 Task: Add a signature James Flores containing Have a great Fathers Day, James Flores to email address softage.2@softage.net and add a folder Educational resources
Action: Mouse moved to (138, 325)
Screenshot: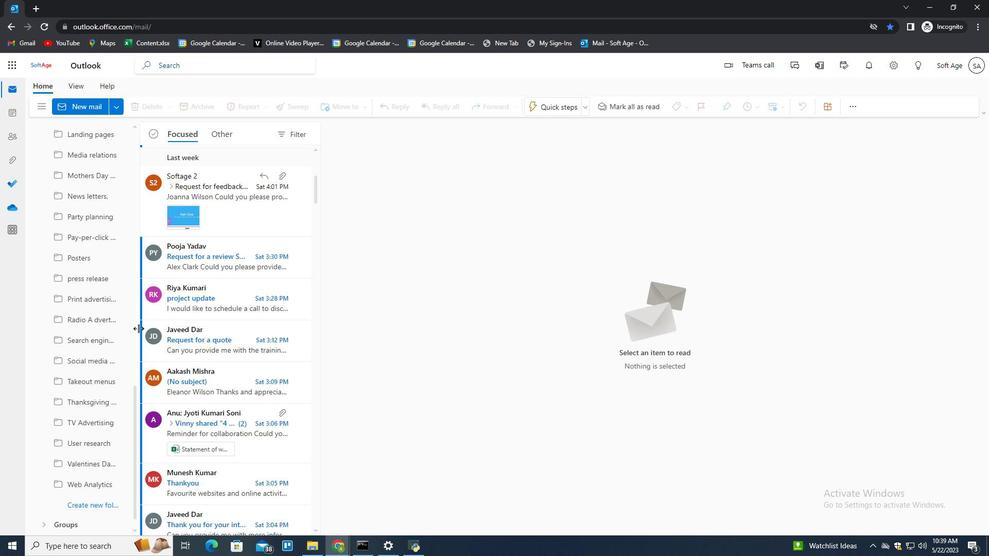 
Action: Mouse scrolled (138, 326) with delta (0, 0)
Screenshot: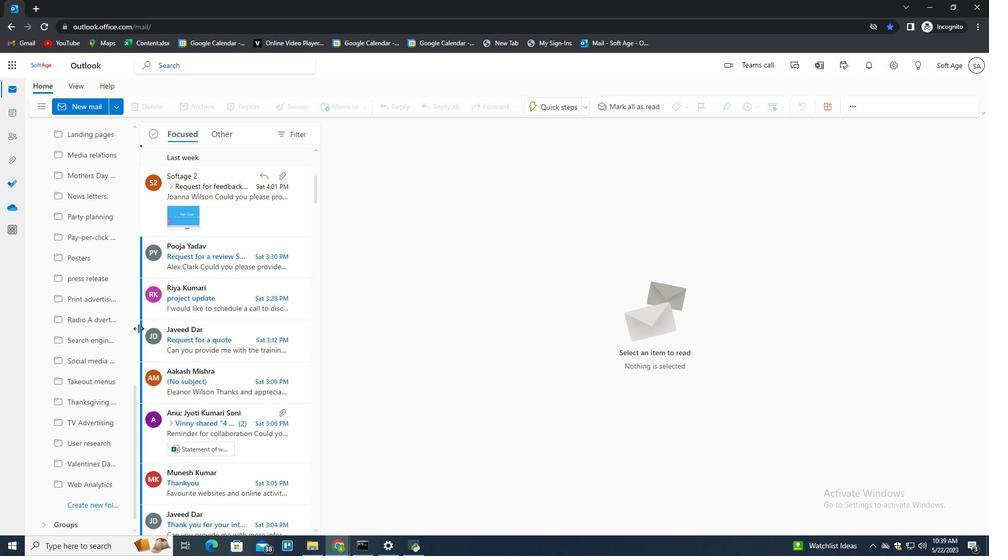 
Action: Mouse moved to (138, 325)
Screenshot: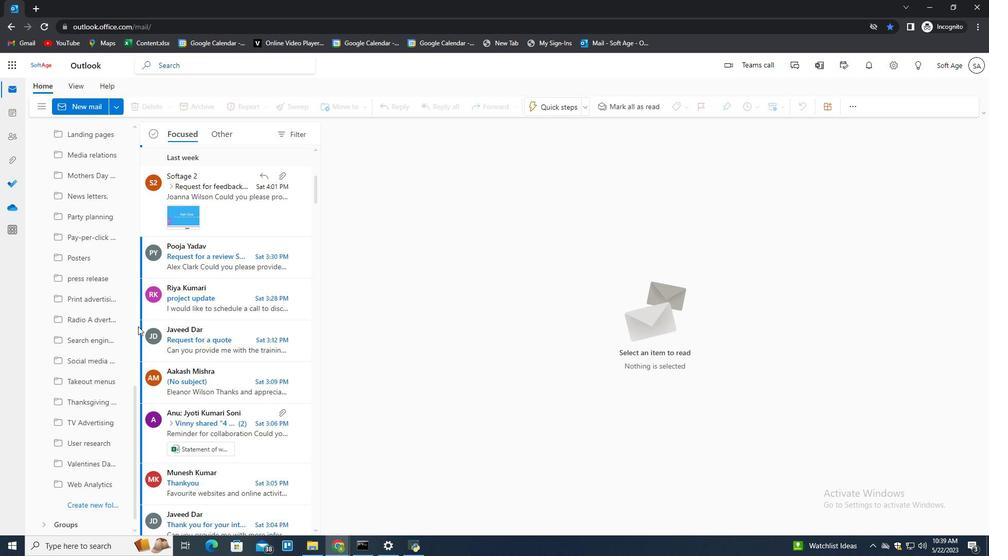 
Action: Mouse scrolled (138, 326) with delta (0, 0)
Screenshot: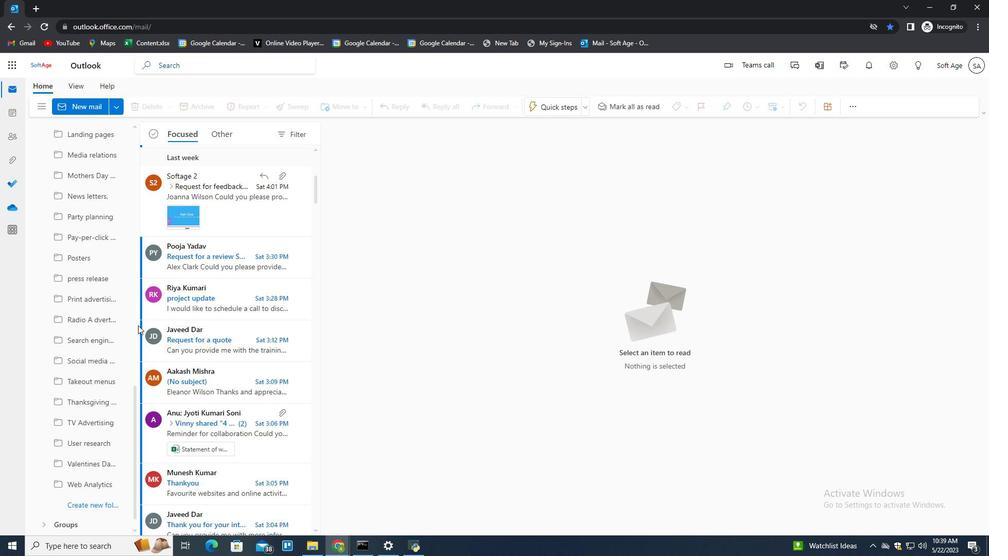 
Action: Mouse moved to (199, 273)
Screenshot: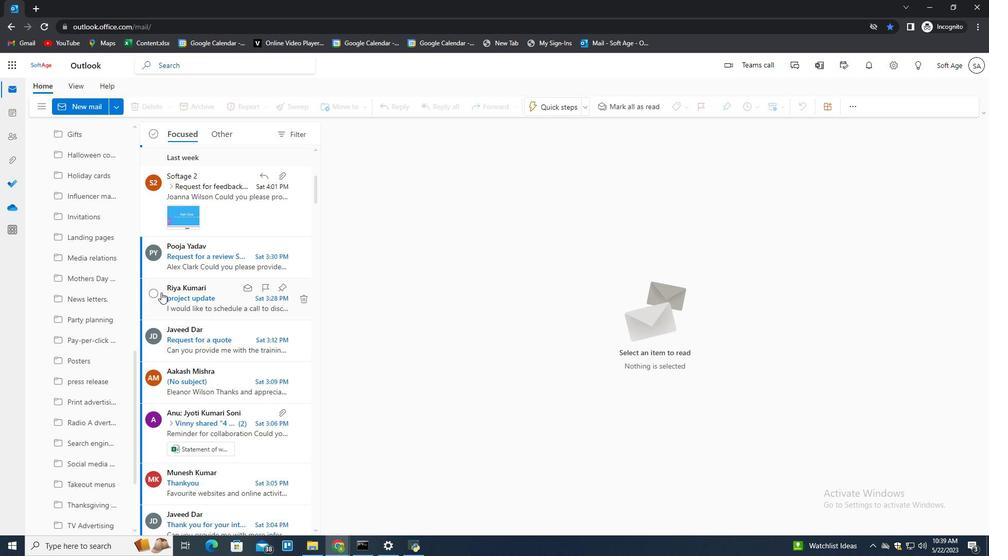 
Action: Mouse scrolled (199, 273) with delta (0, 0)
Screenshot: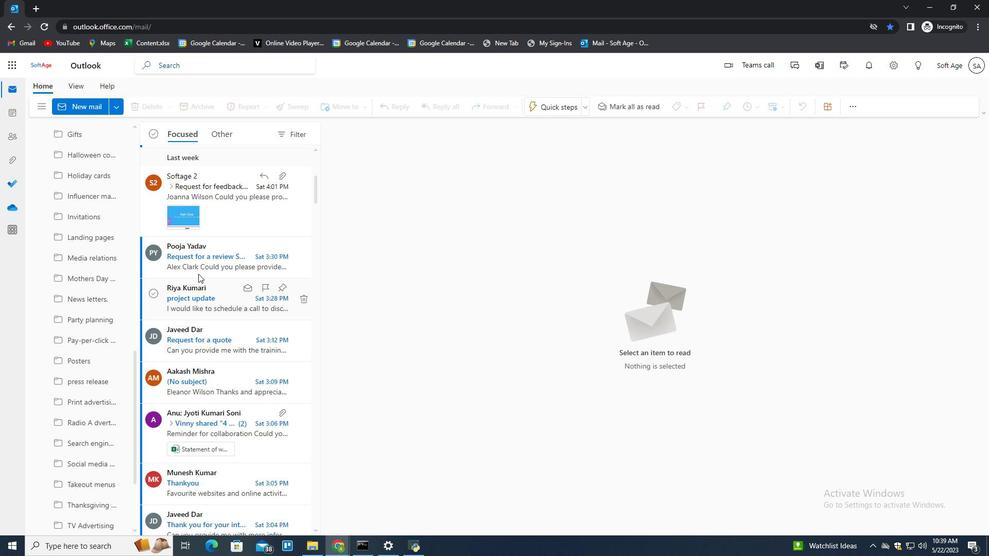 
Action: Mouse moved to (608, 290)
Screenshot: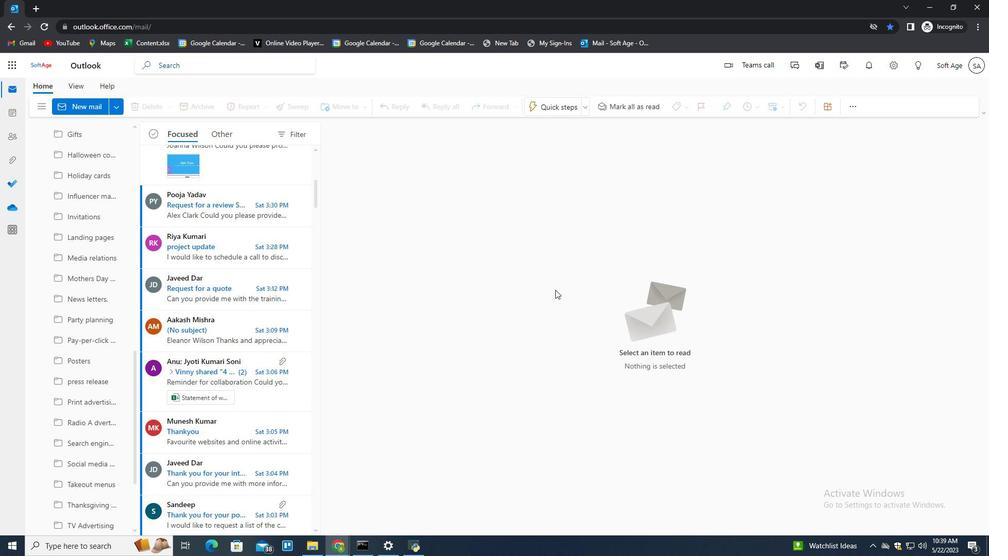 
Action: Key pressed n
Screenshot: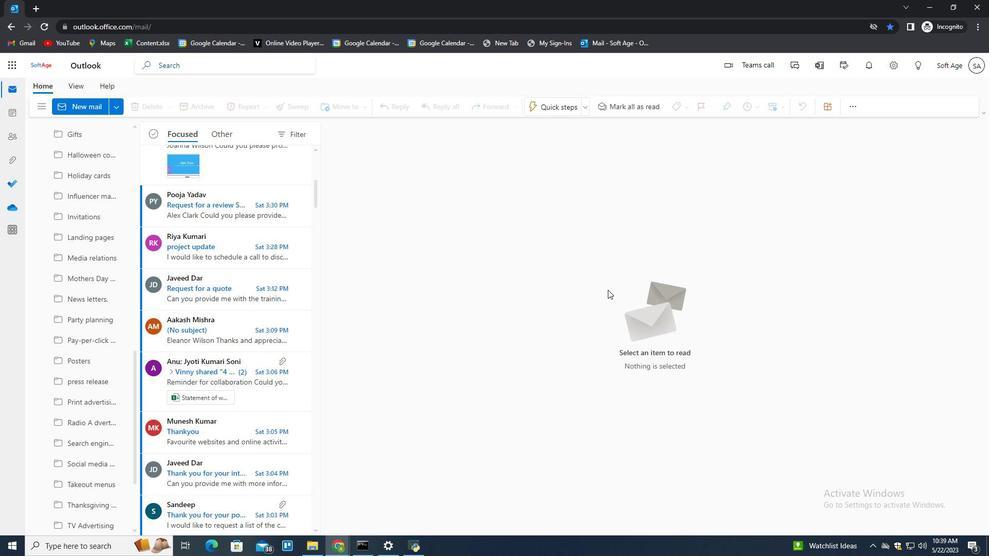 
Action: Mouse moved to (667, 106)
Screenshot: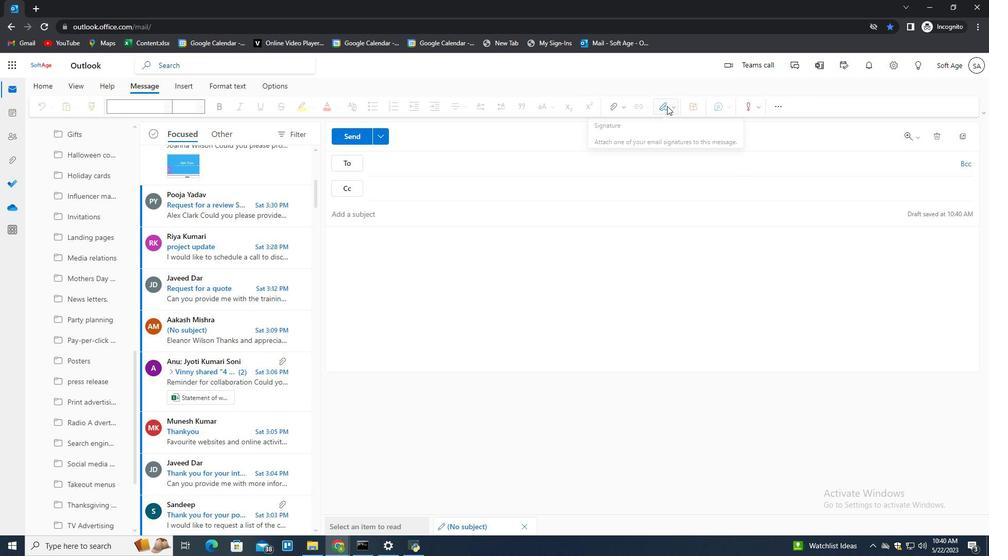 
Action: Mouse pressed left at (667, 106)
Screenshot: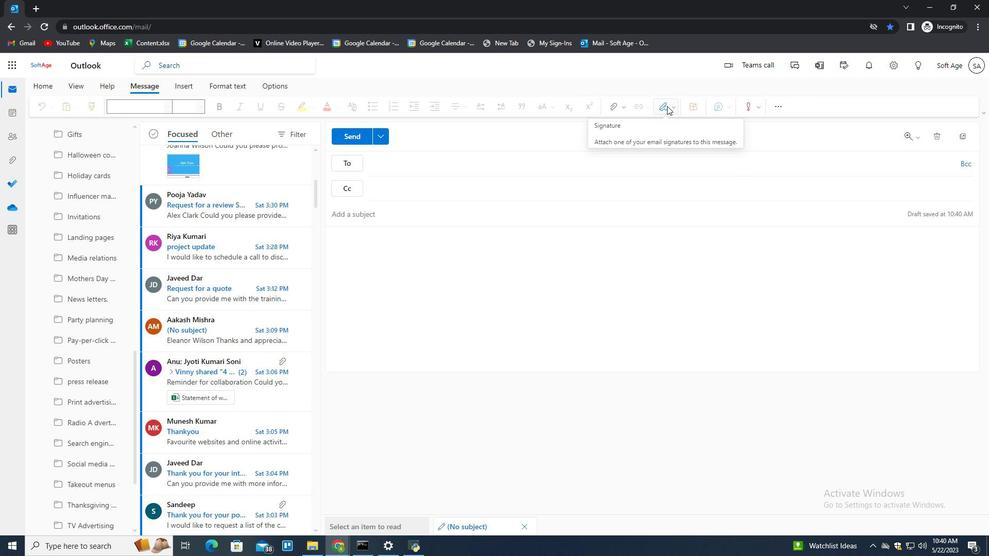
Action: Mouse moved to (654, 144)
Screenshot: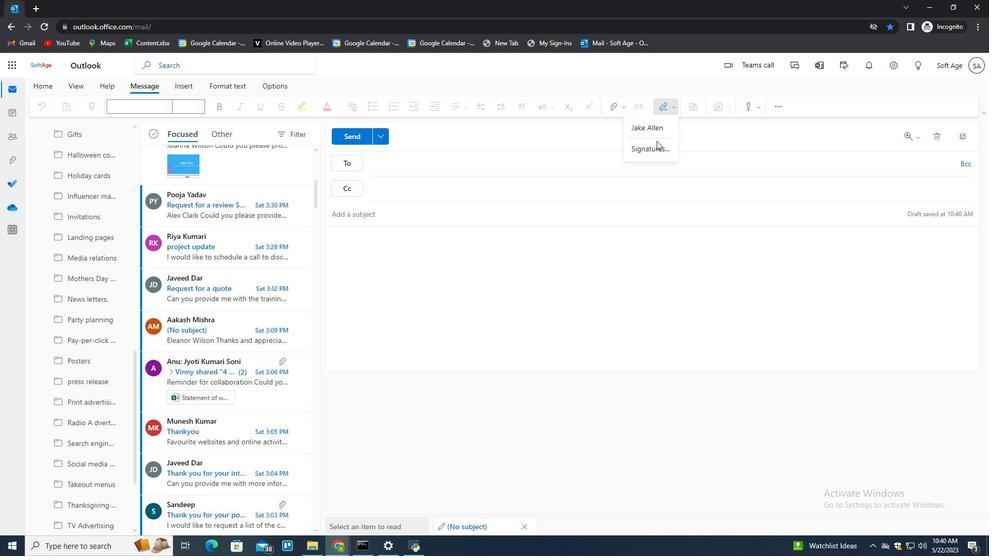 
Action: Mouse pressed left at (654, 144)
Screenshot: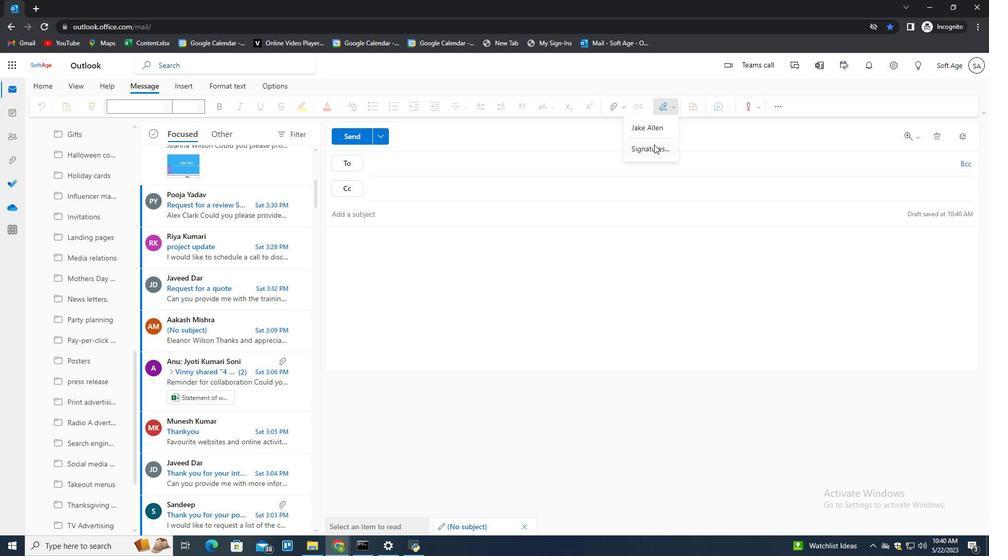 
Action: Mouse moved to (695, 192)
Screenshot: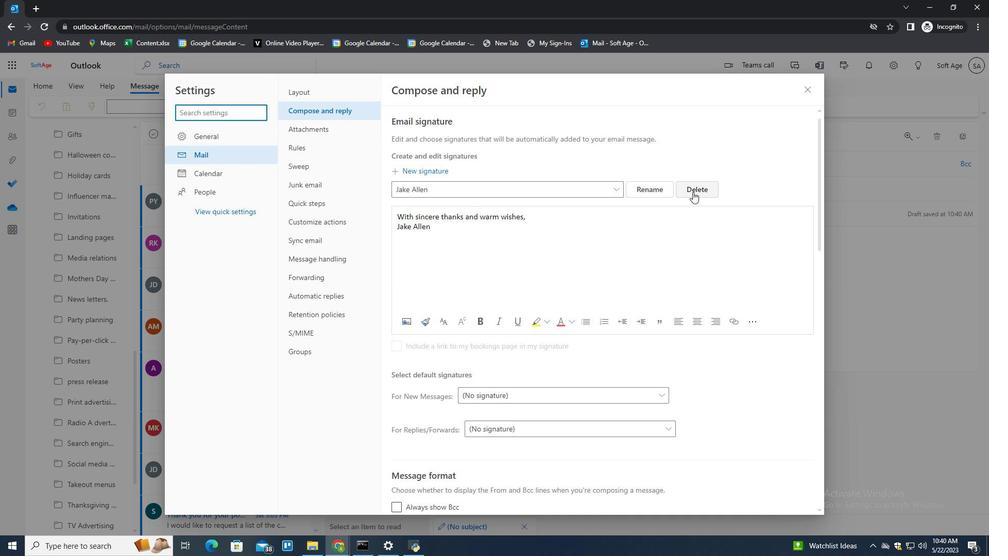 
Action: Mouse pressed left at (695, 192)
Screenshot: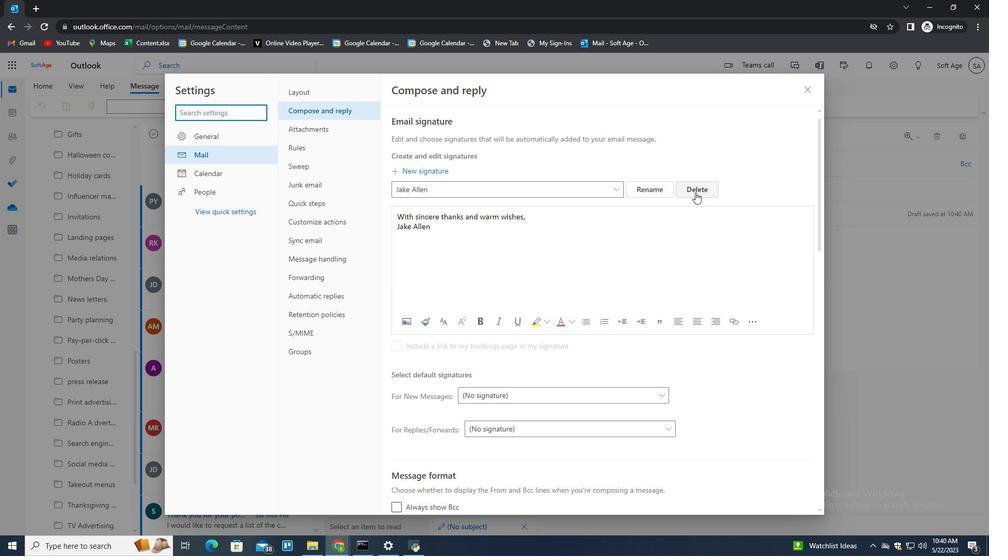 
Action: Mouse moved to (695, 190)
Screenshot: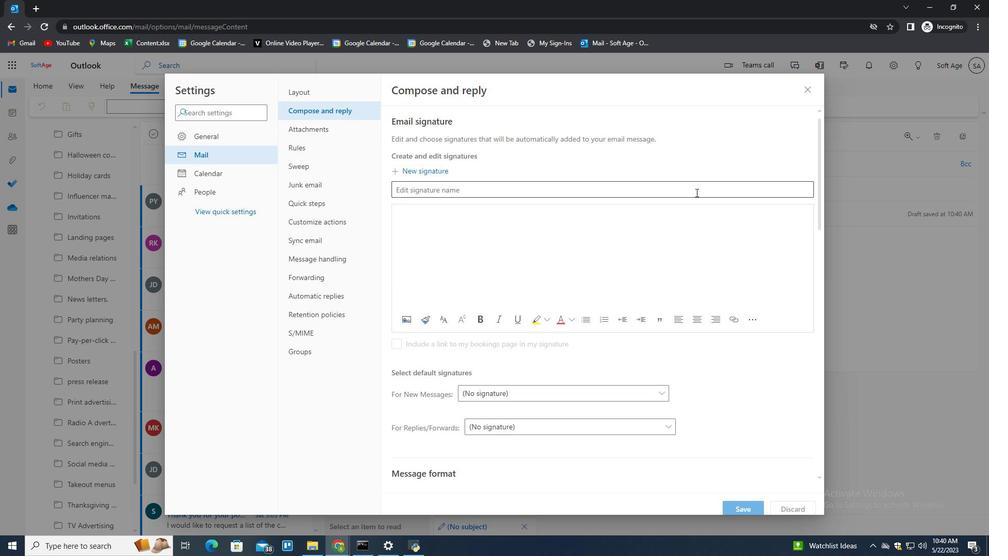 
Action: Mouse pressed left at (695, 190)
Screenshot: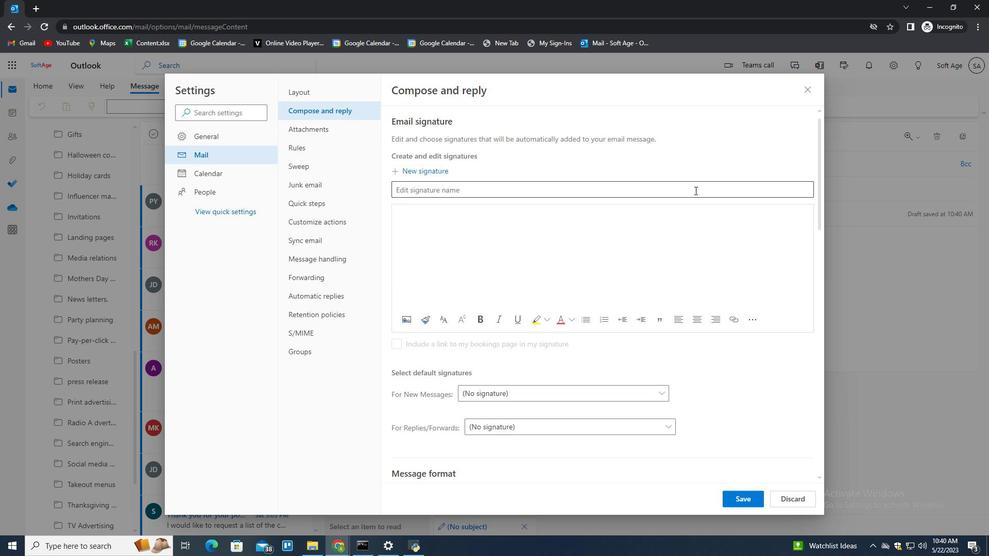 
Action: Mouse moved to (695, 190)
Screenshot: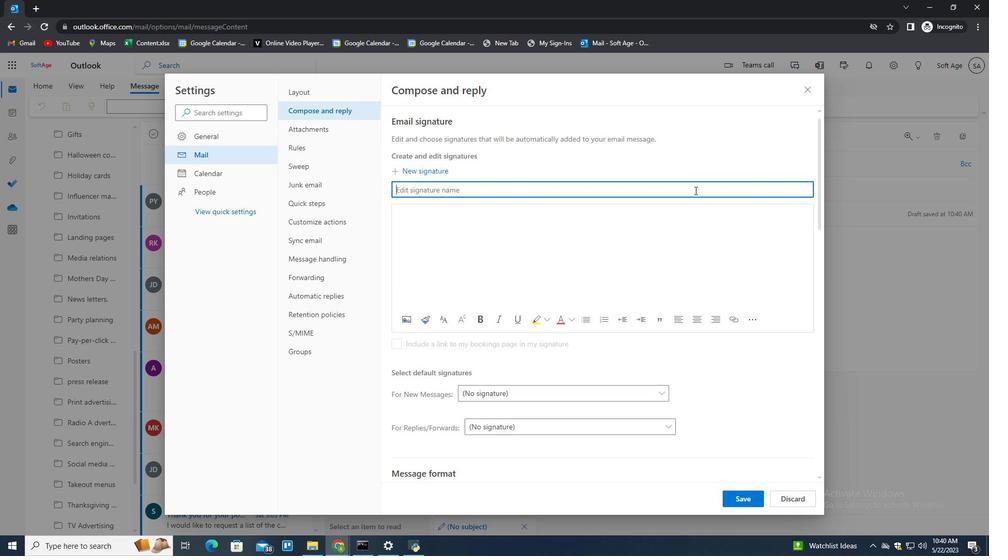 
Action: Key pressed <Key.shift>Jame<Key.space><Key.backspace>s<Key.space><Key.shift><Key.shift><Key.shift><Key.shift><Key.shift><Key.shift><Key.shift><Key.shift><Key.shift><Key.shift><Key.shift><Key.shift><Key.shift><Key.shift><Key.shift><Key.shift><Key.shift><Key.shift><Key.shift><Key.shift>Floe<Key.backspace>res<Key.tab><Key.shift>Have<Key.space>a<Key.space>great<Key.space><Key.shift>Fathers<Key.space>d<Key.backspace><Key.shift><Key.shift><Key.shift><Key.shift><Key.shift>Day,<Key.shift_r><Key.enter><Key.shift>James<Key.space><Key.shift>Fo<Key.backspace>lores
Screenshot: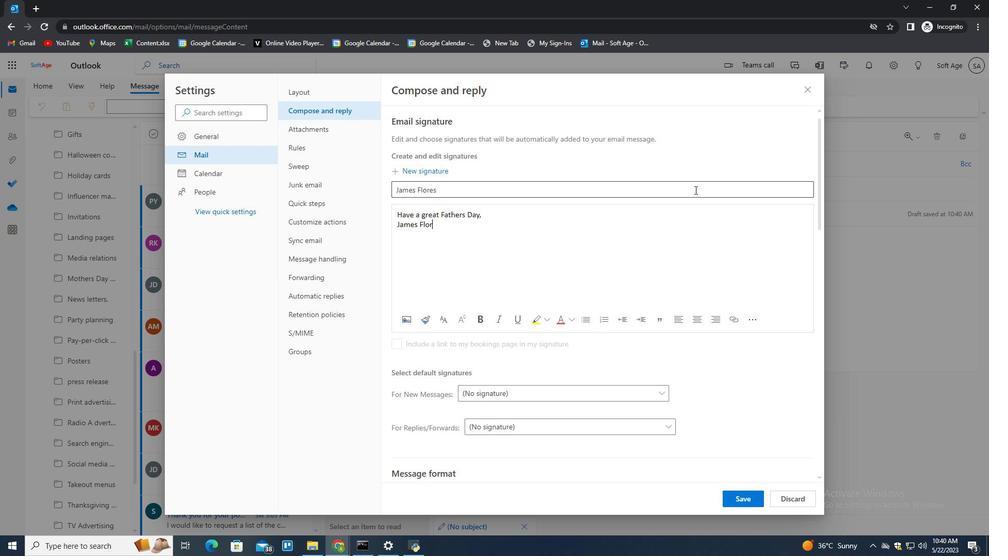 
Action: Mouse moved to (752, 498)
Screenshot: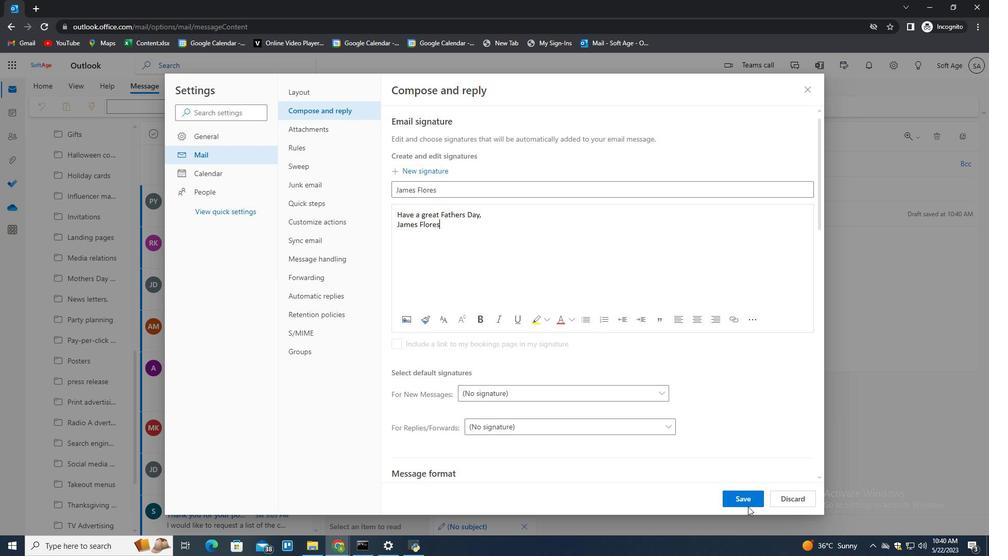 
Action: Mouse pressed left at (752, 498)
Screenshot: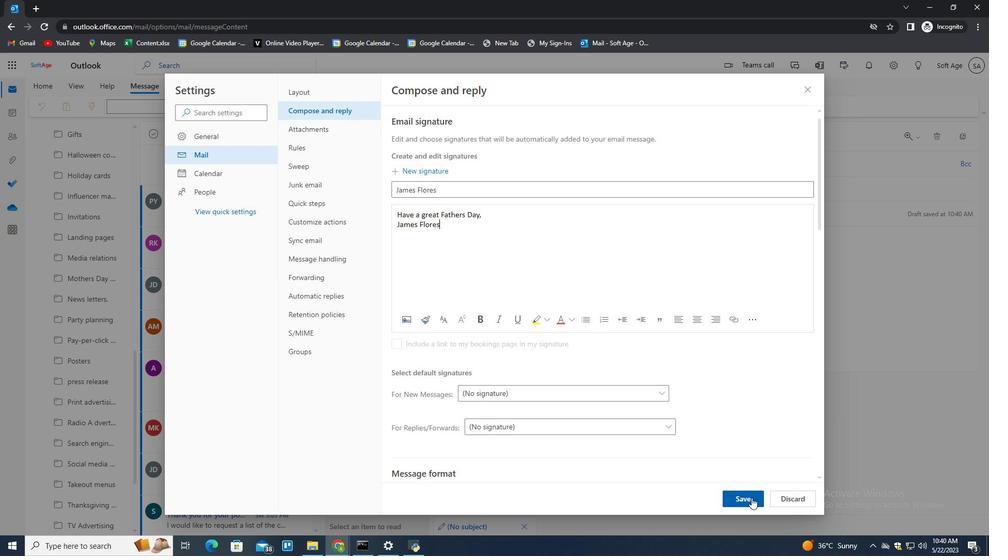 
Action: Mouse moved to (901, 253)
Screenshot: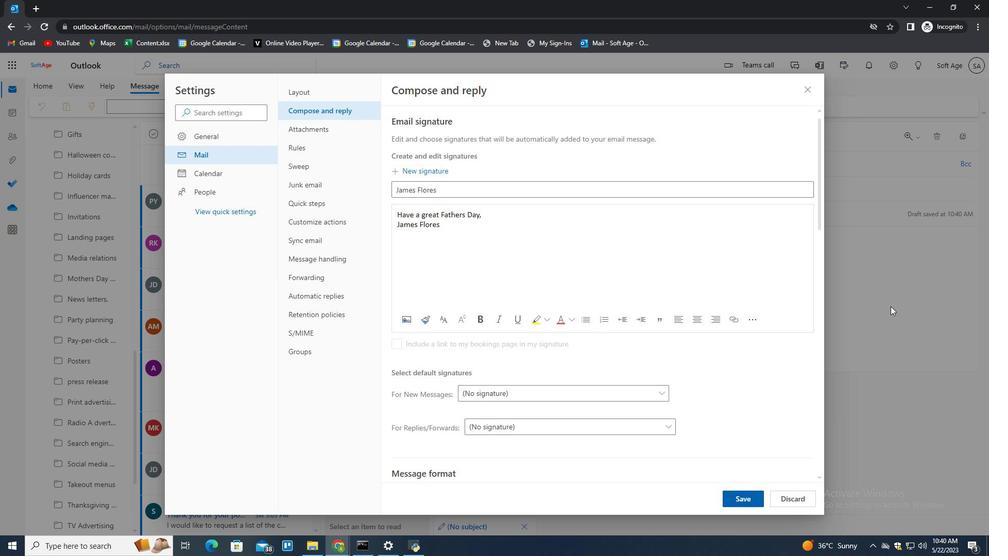 
Action: Mouse pressed left at (901, 253)
Screenshot: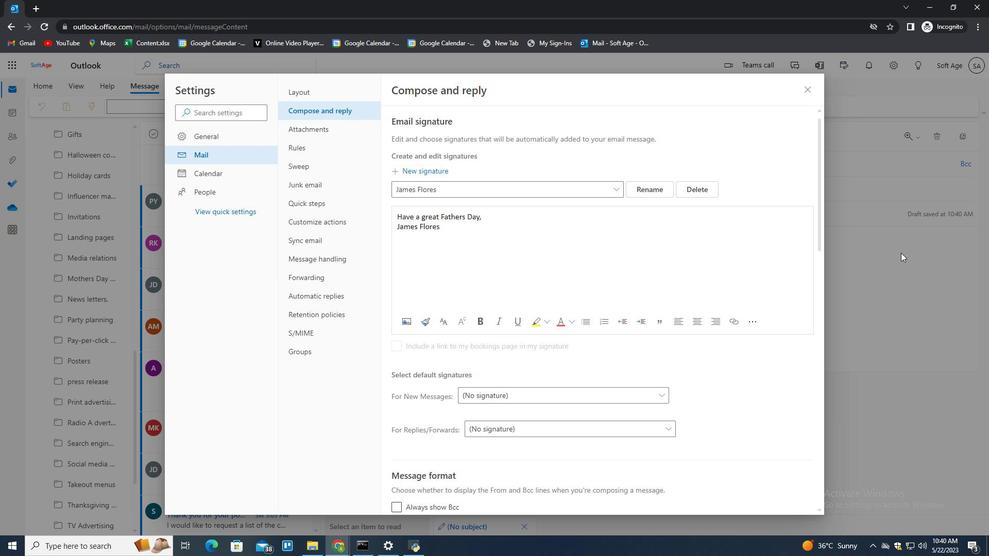
Action: Mouse moved to (665, 106)
Screenshot: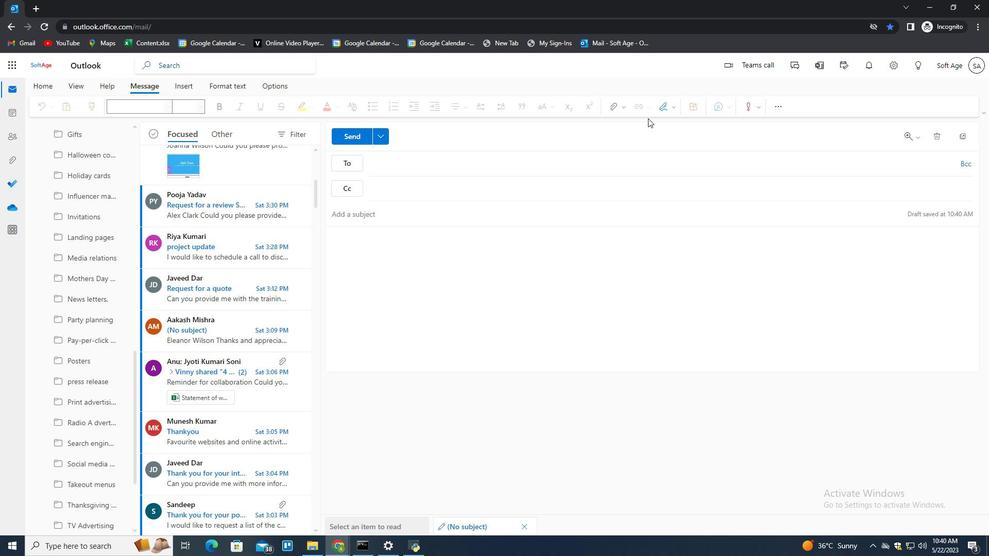 
Action: Mouse pressed left at (665, 106)
Screenshot: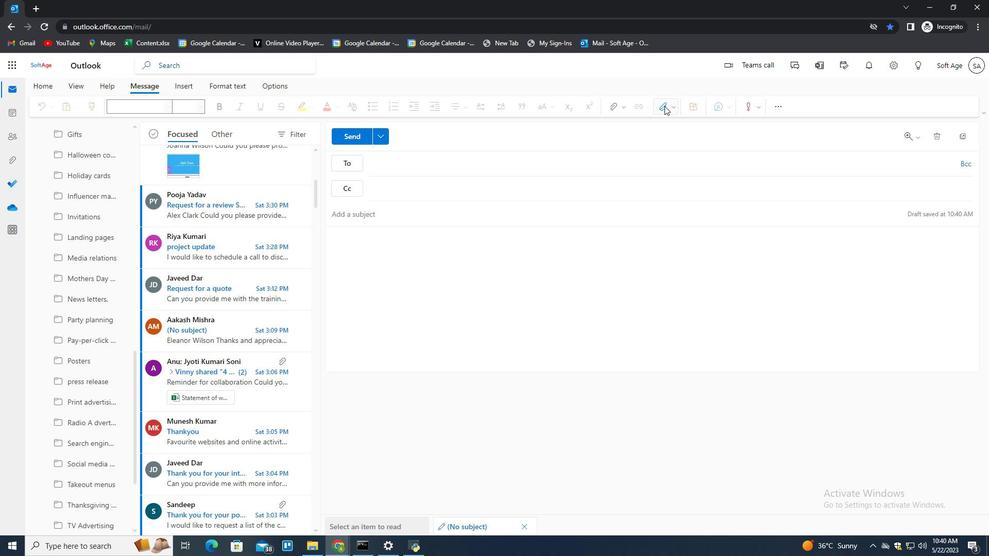 
Action: Mouse moved to (652, 128)
Screenshot: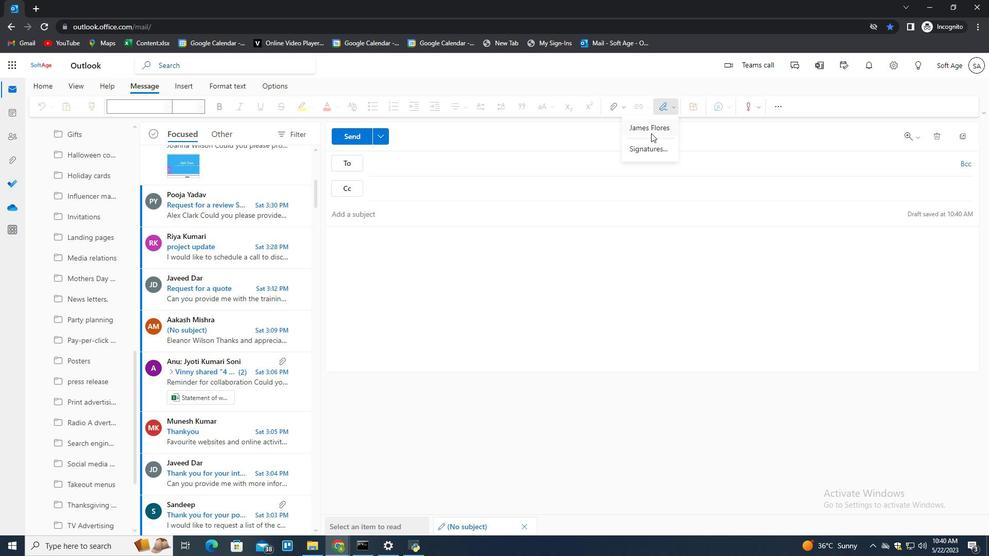 
Action: Mouse pressed left at (652, 128)
Screenshot: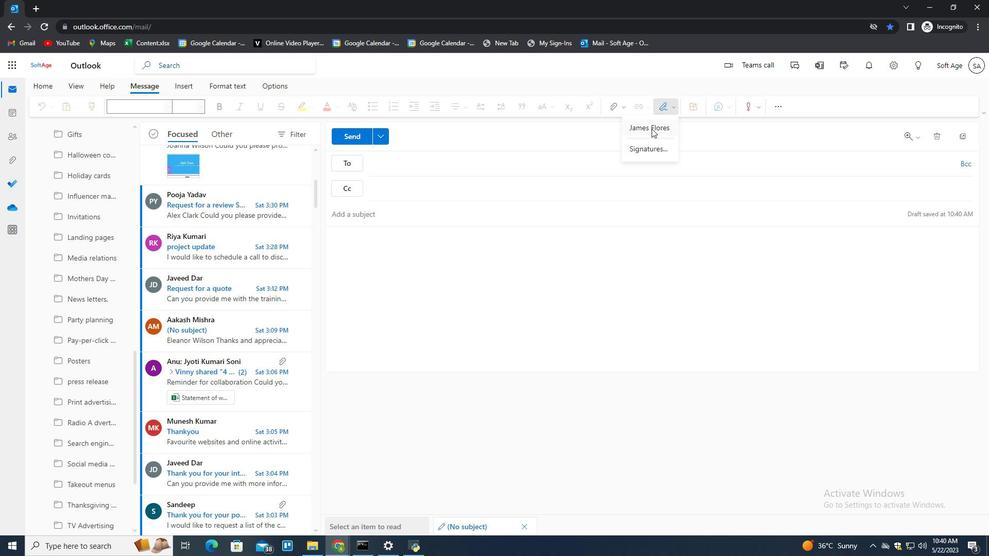 
Action: Mouse moved to (413, 159)
Screenshot: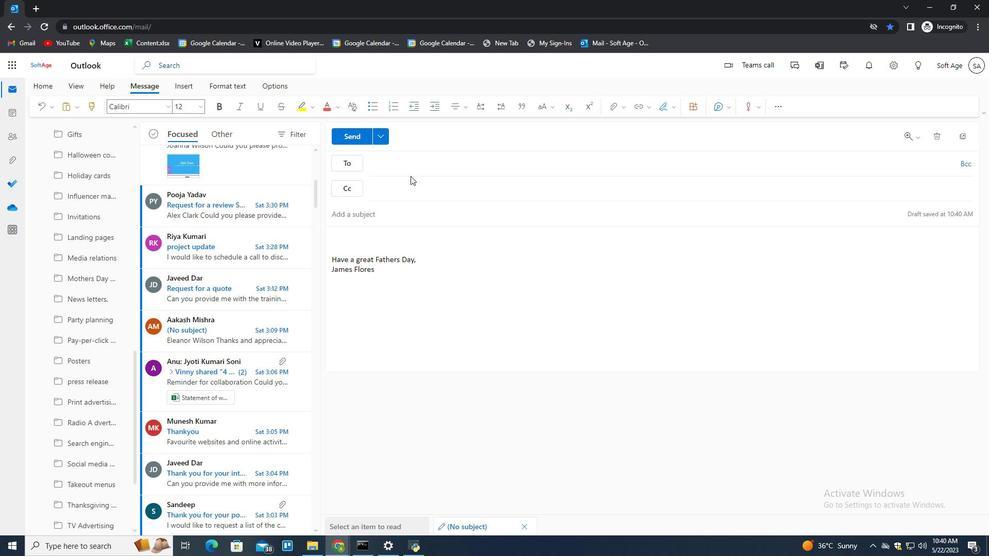 
Action: Mouse pressed left at (413, 159)
Screenshot: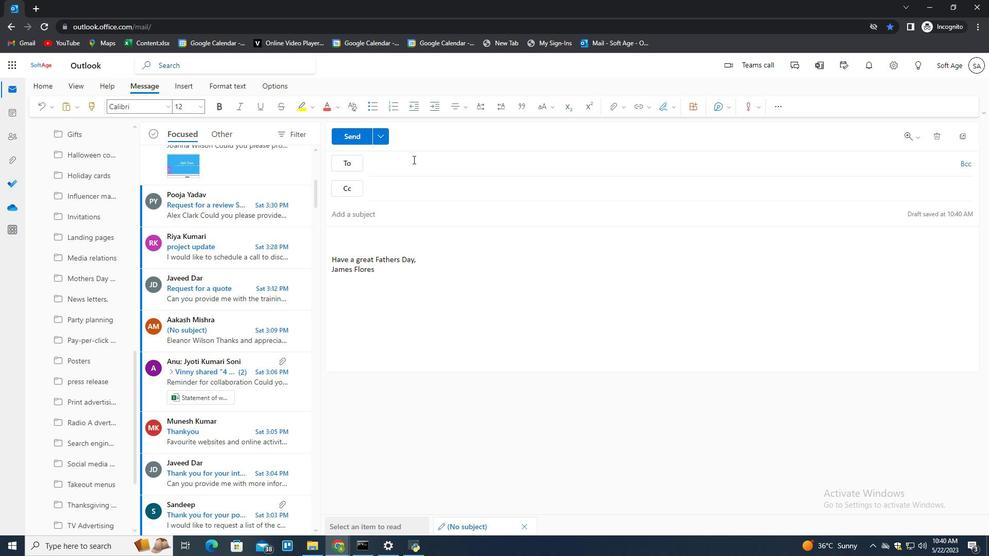
Action: Key pressed softage.2<Key.shift>@softage.net<Key.enter>
Screenshot: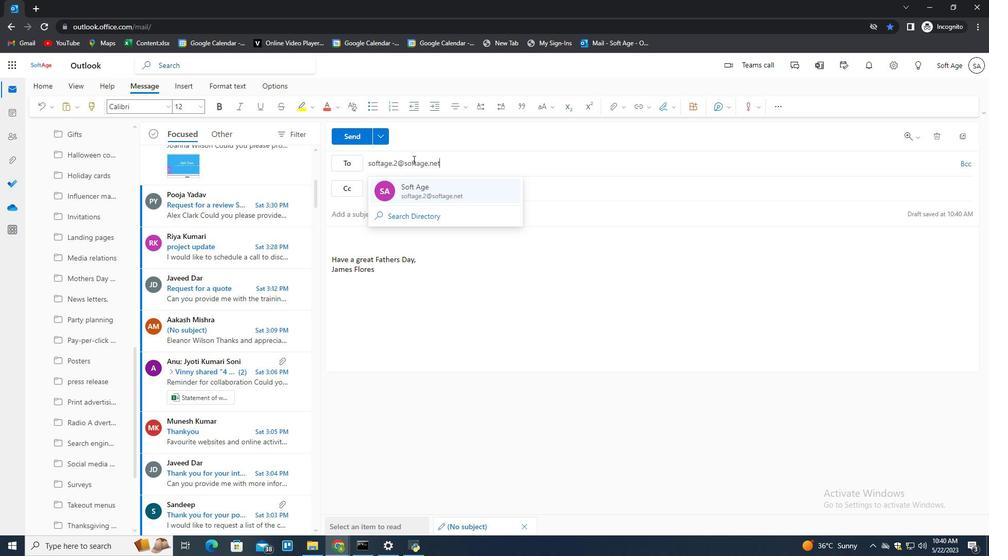 
Action: Mouse moved to (142, 403)
Screenshot: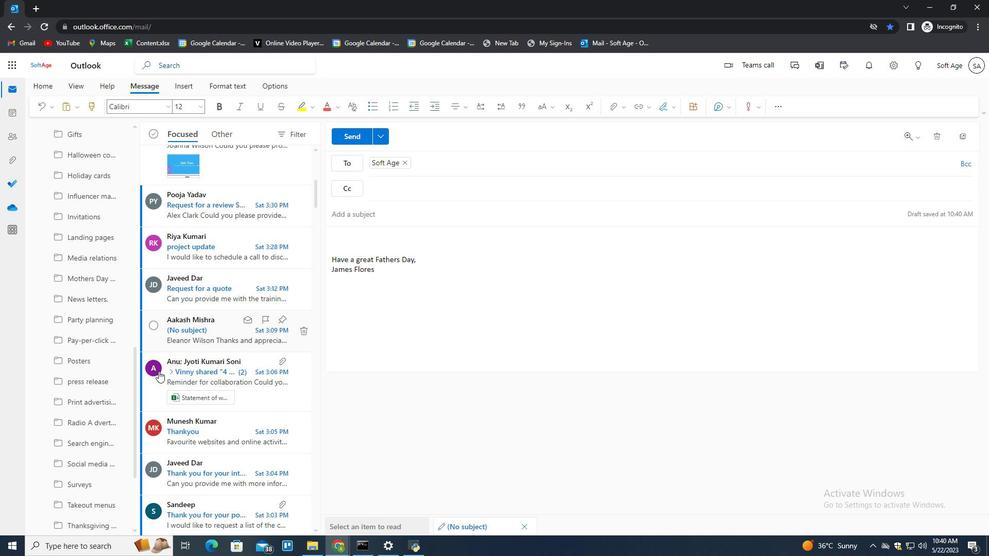
Action: Mouse scrolled (142, 402) with delta (0, 0)
Screenshot: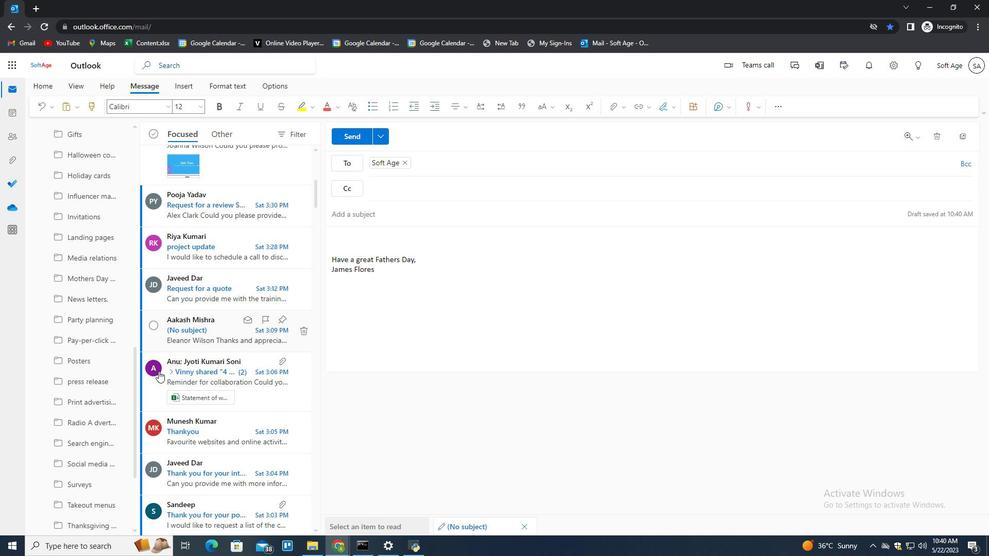 
Action: Mouse moved to (136, 414)
Screenshot: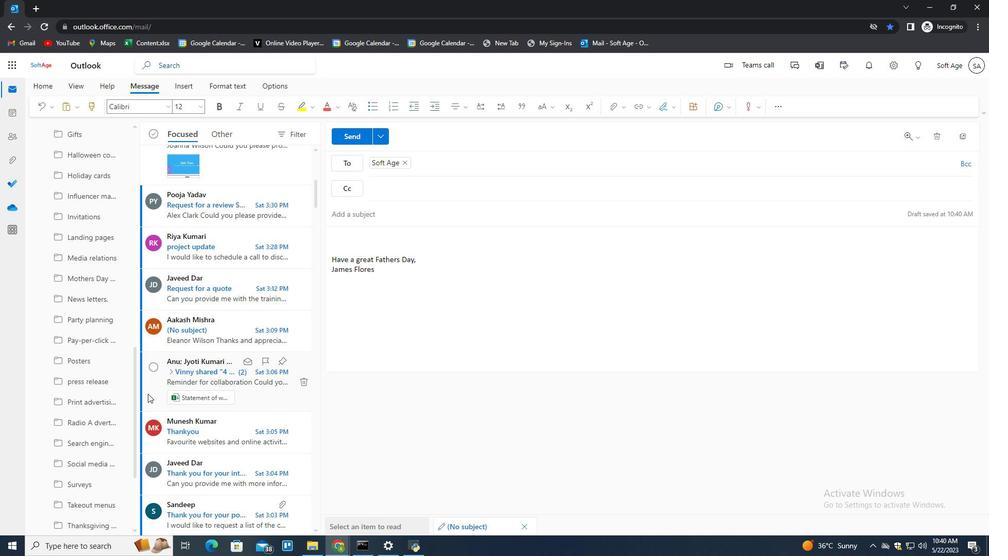 
Action: Mouse scrolled (137, 411) with delta (0, 0)
Screenshot: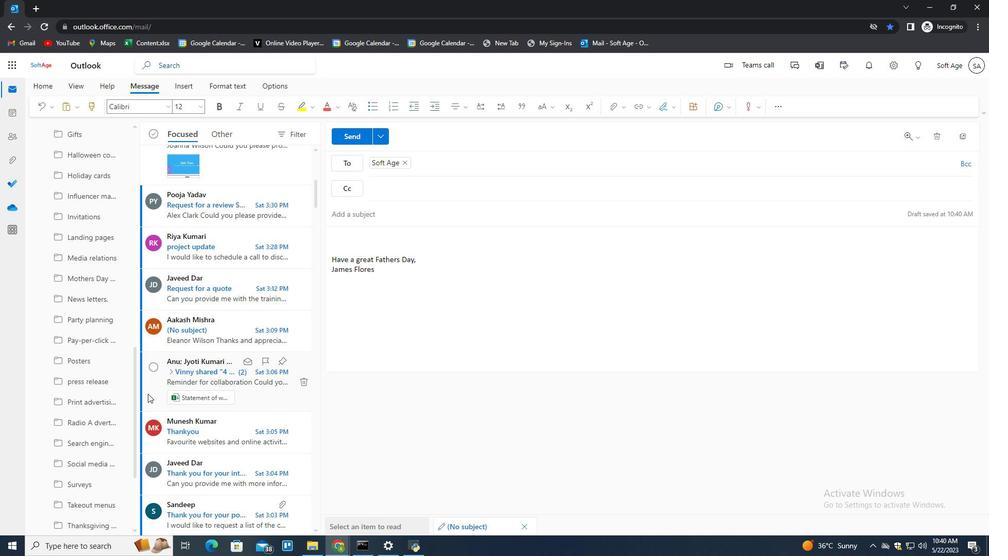 
Action: Mouse moved to (135, 417)
Screenshot: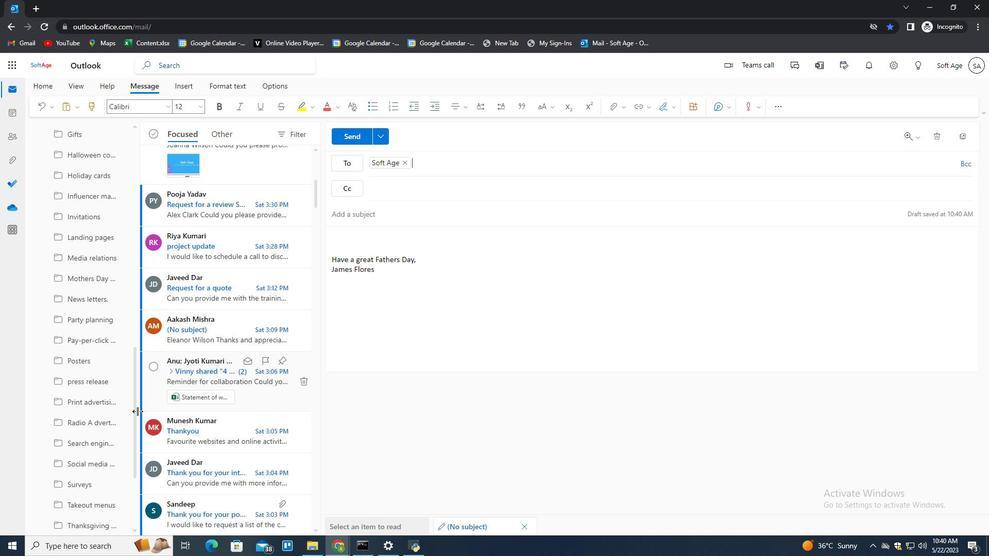 
Action: Mouse scrolled (135, 417) with delta (0, 0)
Screenshot: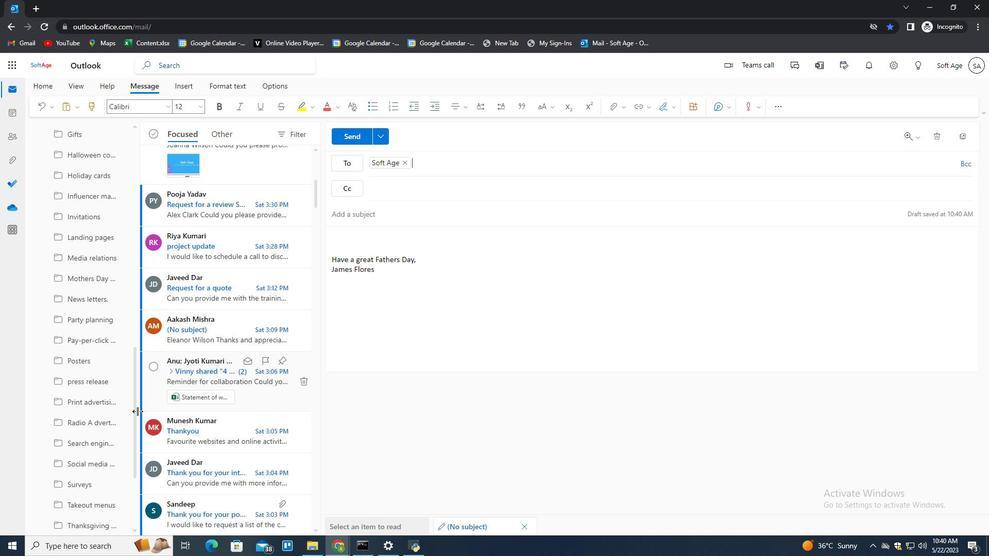 
Action: Mouse moved to (129, 426)
Screenshot: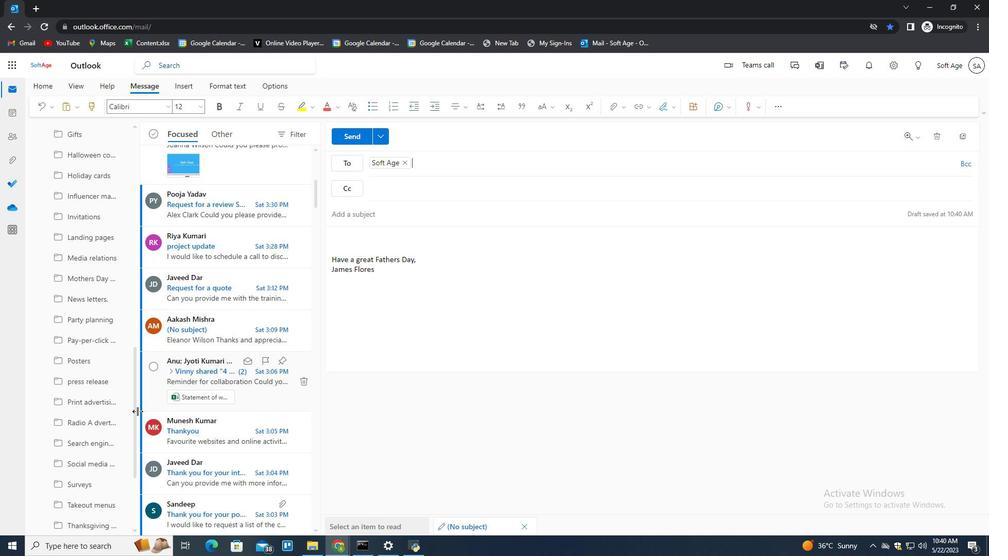 
Action: Mouse scrolled (129, 426) with delta (0, 0)
Screenshot: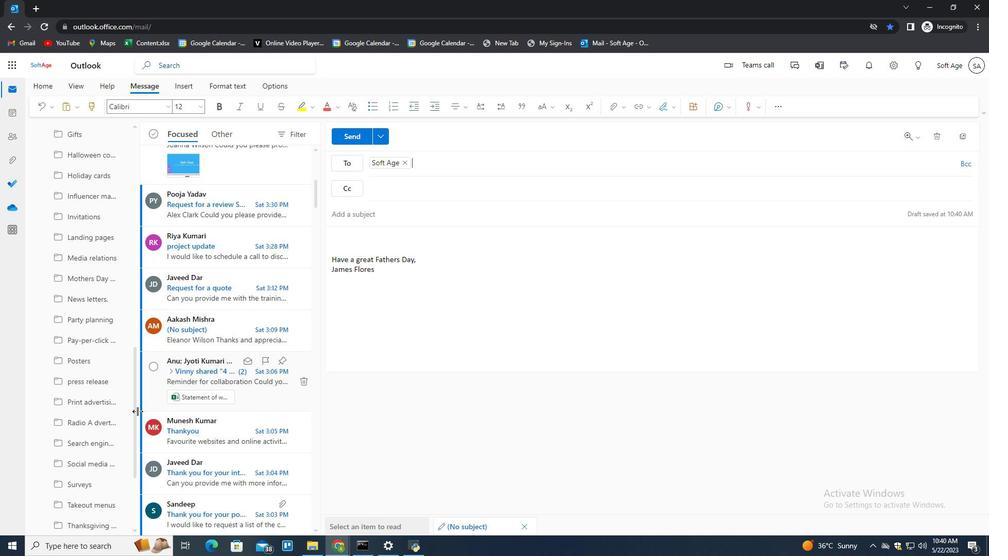 
Action: Mouse moved to (81, 517)
Screenshot: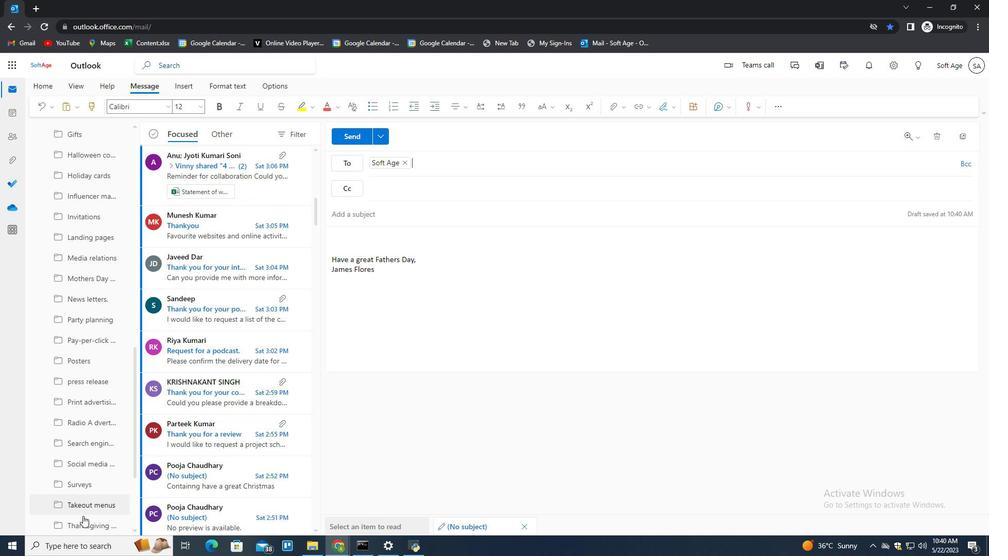 
Action: Mouse scrolled (81, 517) with delta (0, 0)
Screenshot: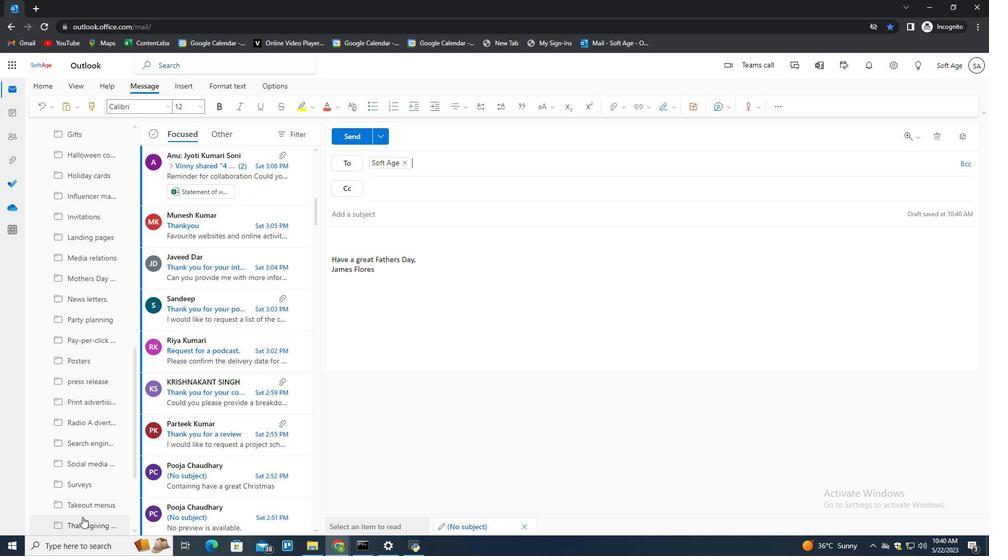 
Action: Mouse scrolled (81, 517) with delta (0, 0)
Screenshot: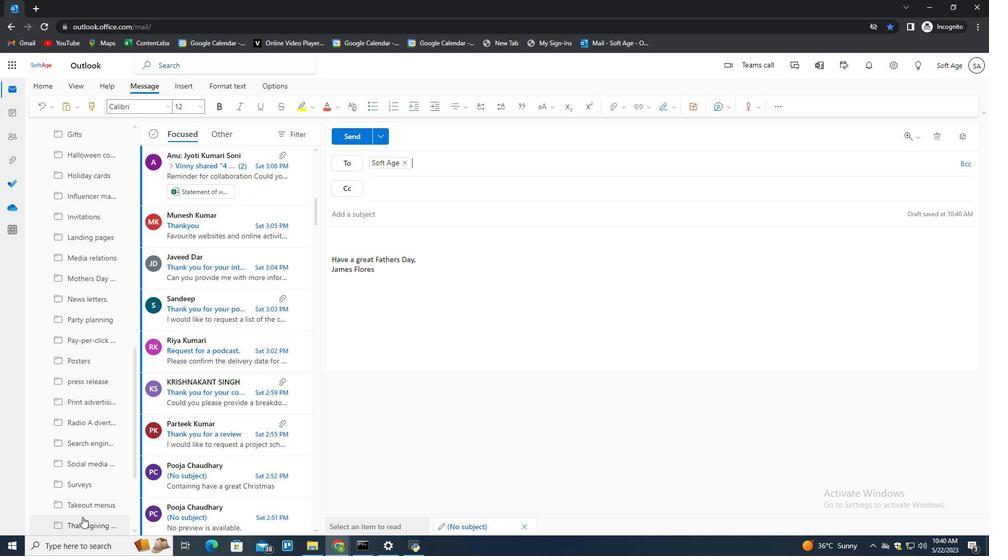 
Action: Mouse scrolled (81, 517) with delta (0, 0)
Screenshot: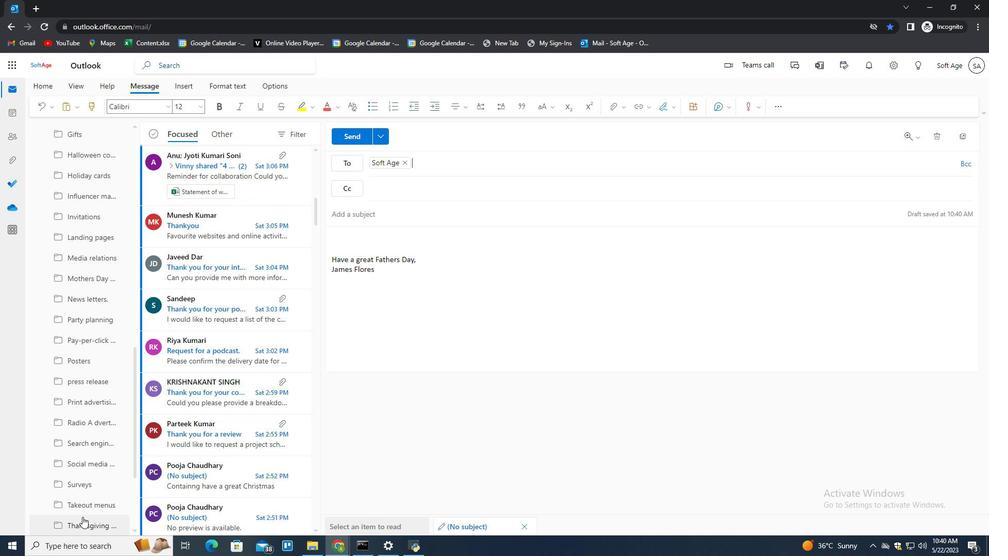 
Action: Mouse scrolled (81, 517) with delta (0, 0)
Screenshot: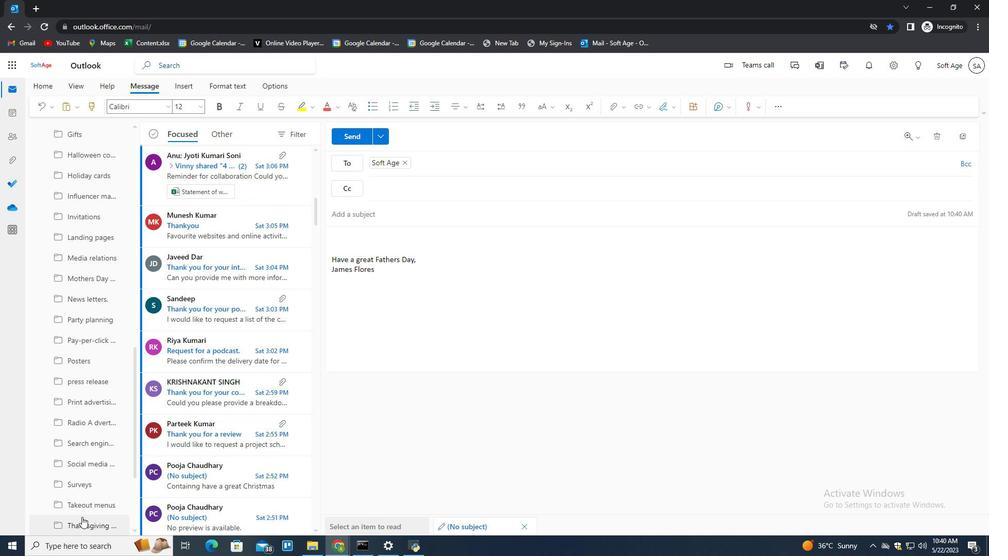 
Action: Mouse scrolled (81, 517) with delta (0, 0)
Screenshot: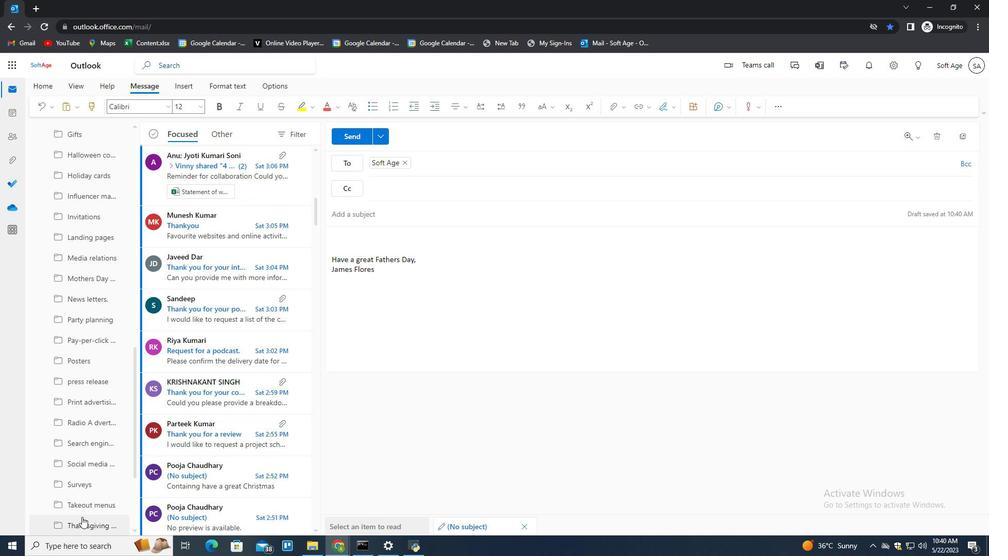
Action: Mouse moved to (83, 498)
Screenshot: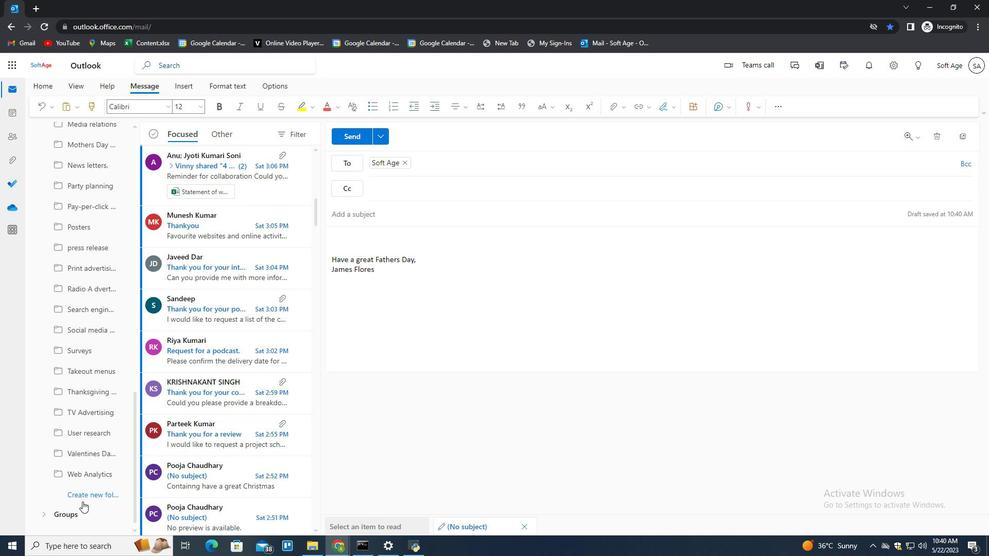 
Action: Mouse pressed left at (83, 498)
Screenshot: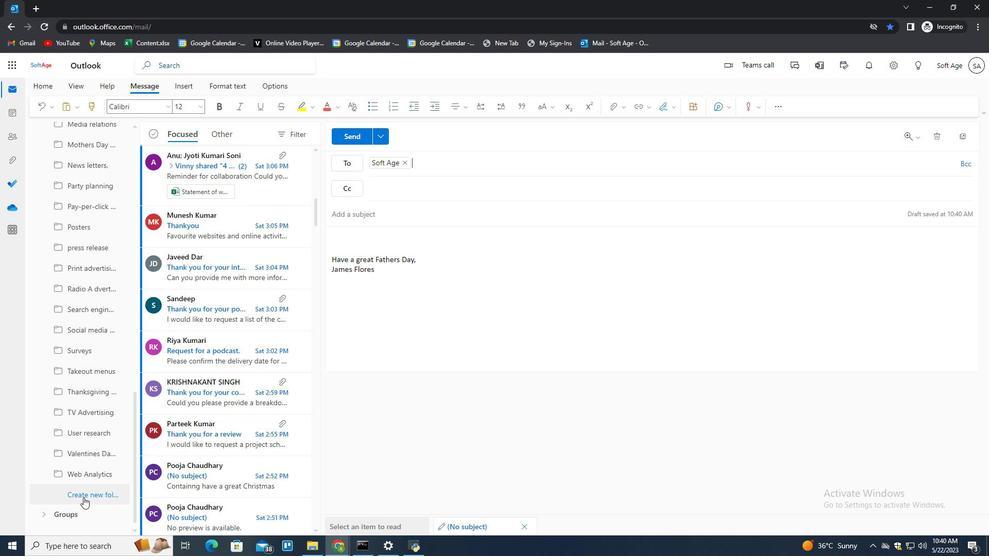 
Action: Key pressed <Key.shift>Educational<Key.space>reo<Key.backspace>sources<Key.enter>
Screenshot: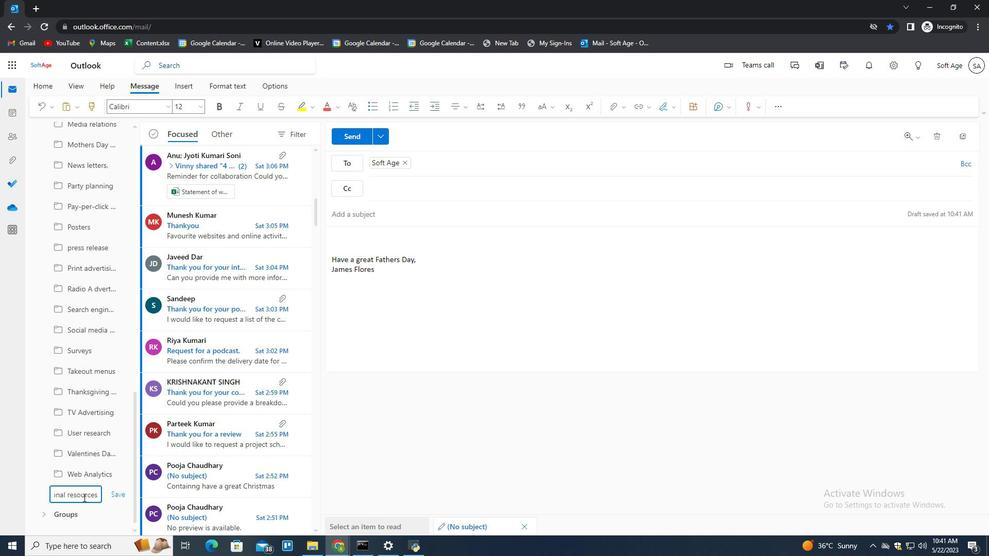 
